 Task: Select a due date automation when advanced on, the moment a card is due add dates starting next week.
Action: Mouse moved to (977, 70)
Screenshot: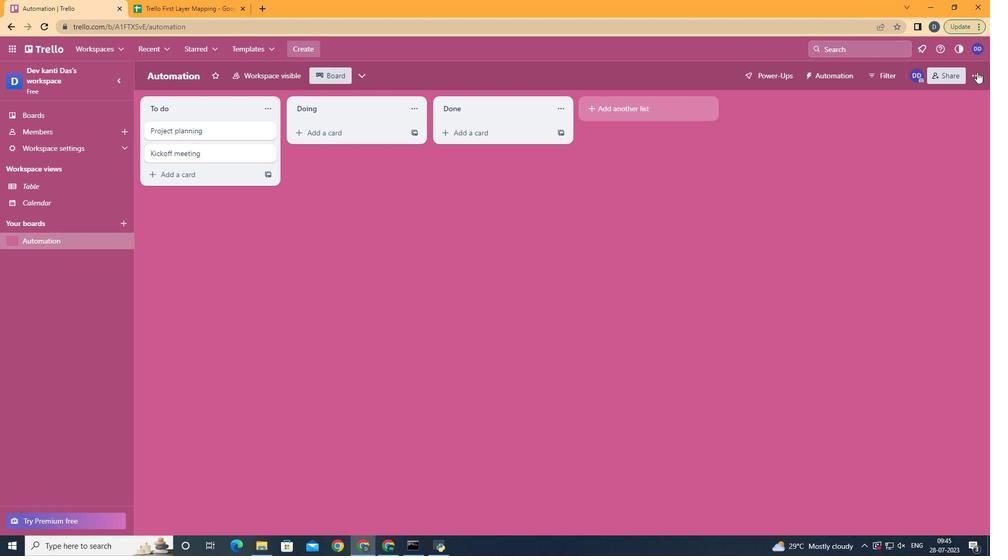
Action: Mouse pressed left at (977, 70)
Screenshot: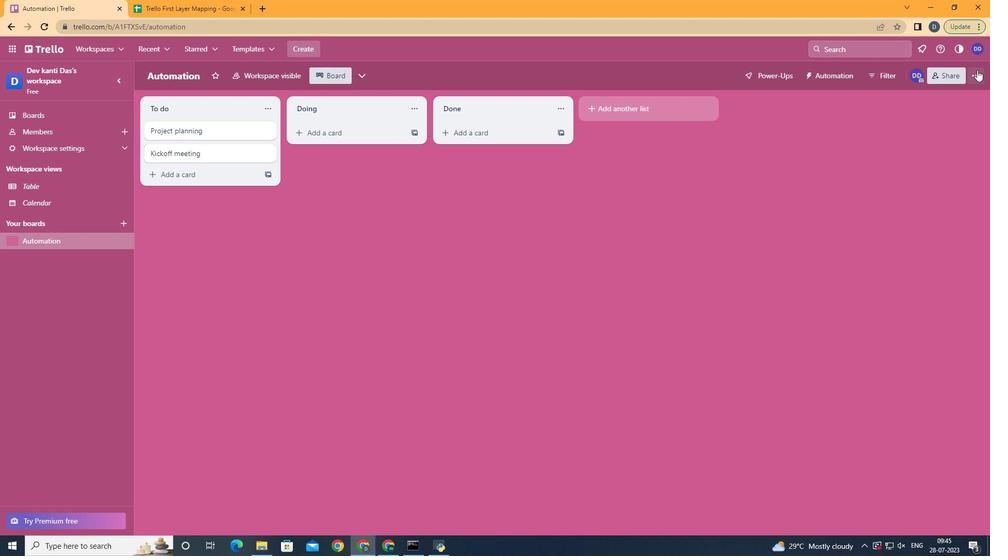 
Action: Mouse moved to (882, 216)
Screenshot: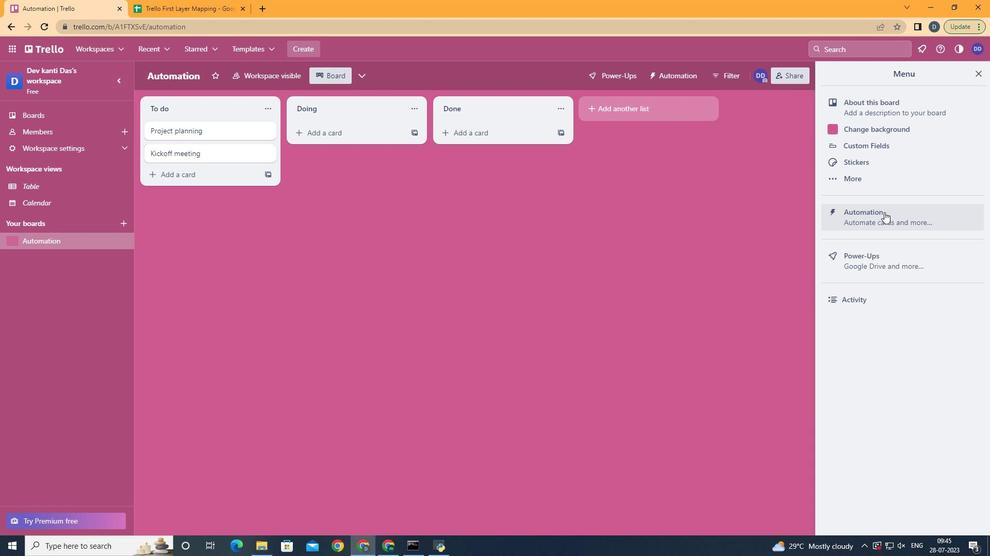 
Action: Mouse pressed left at (882, 216)
Screenshot: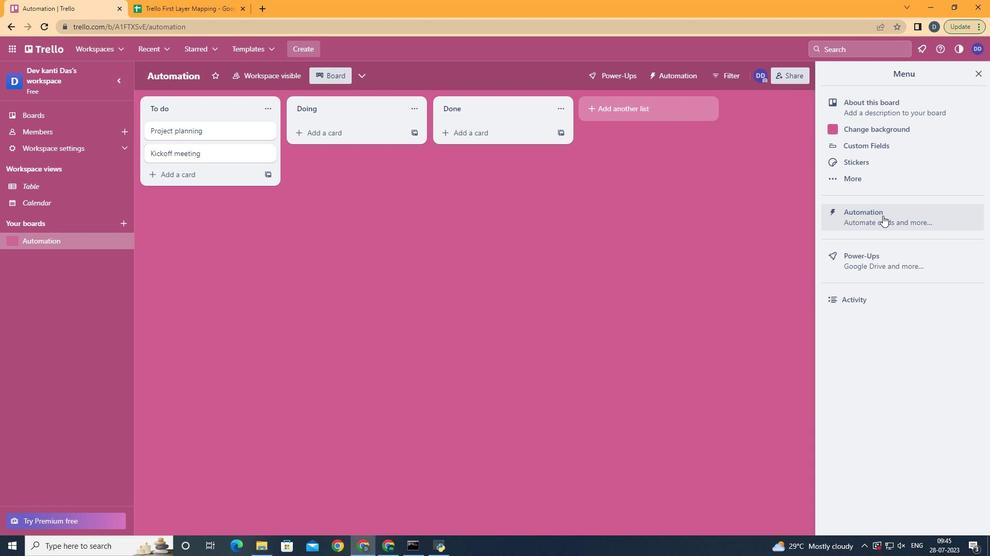 
Action: Mouse moved to (184, 211)
Screenshot: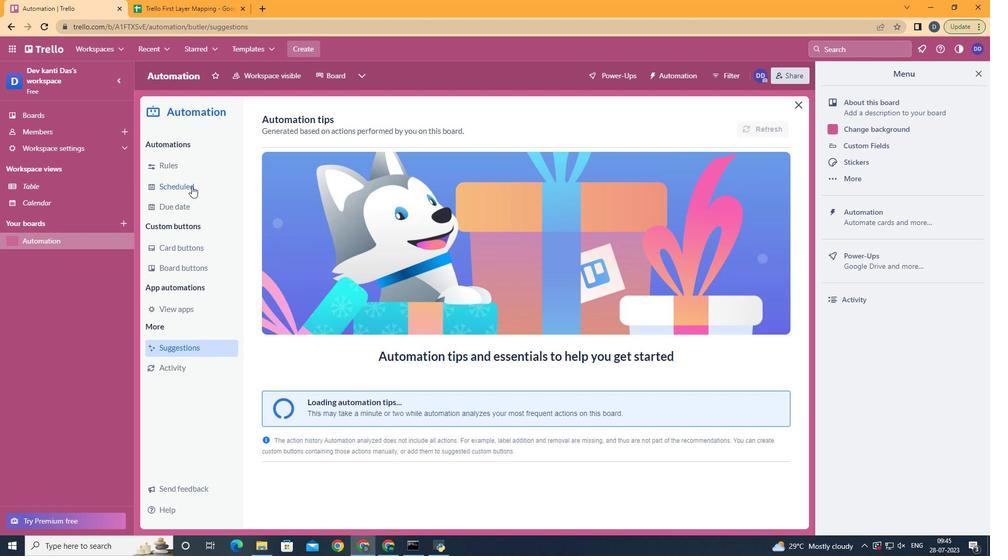 
Action: Mouse pressed left at (184, 211)
Screenshot: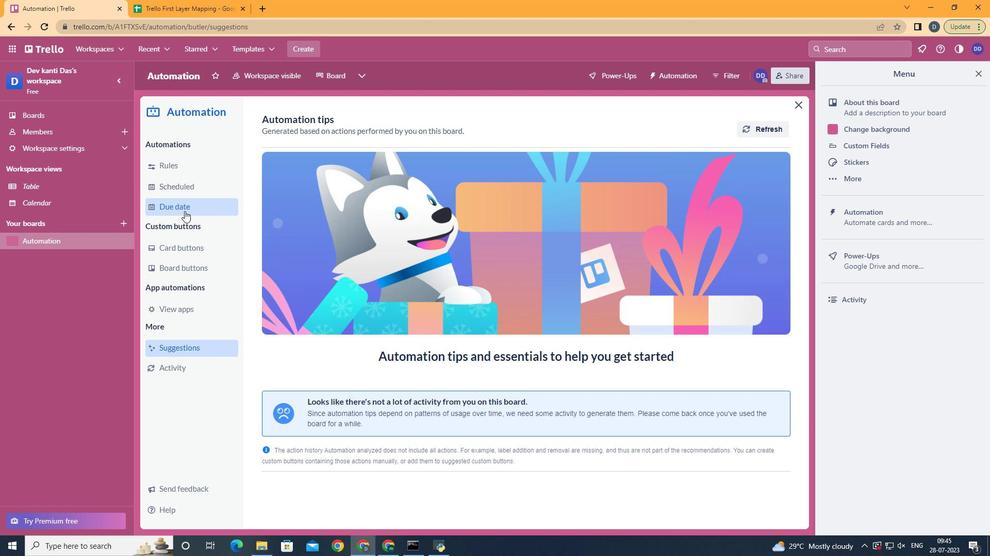 
Action: Mouse moved to (733, 135)
Screenshot: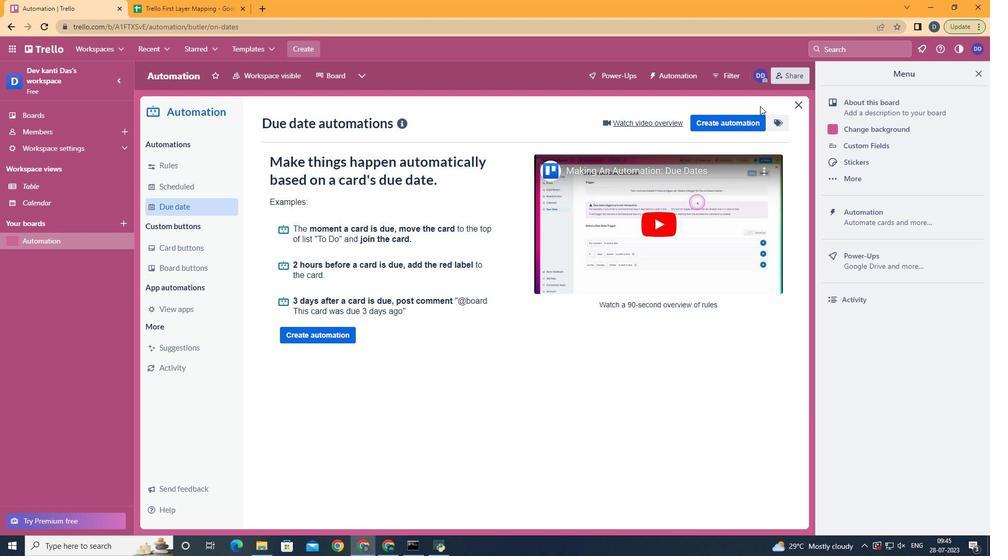 
Action: Mouse pressed left at (733, 135)
Screenshot: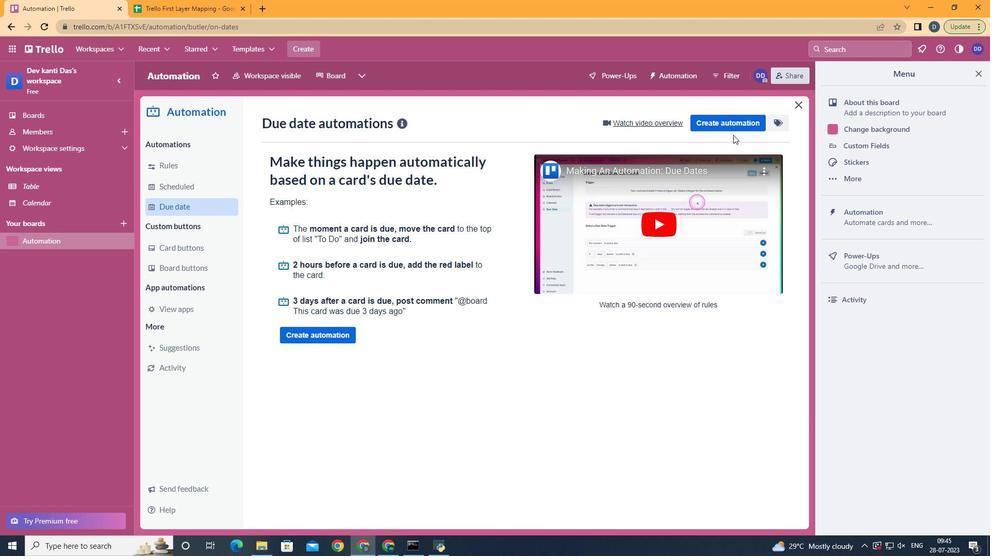 
Action: Mouse moved to (733, 126)
Screenshot: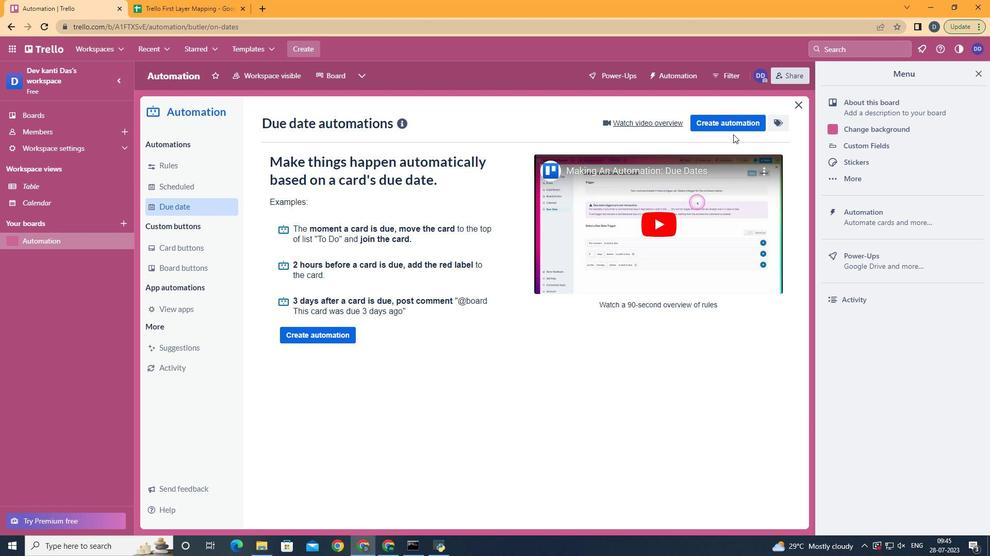 
Action: Mouse pressed left at (733, 126)
Screenshot: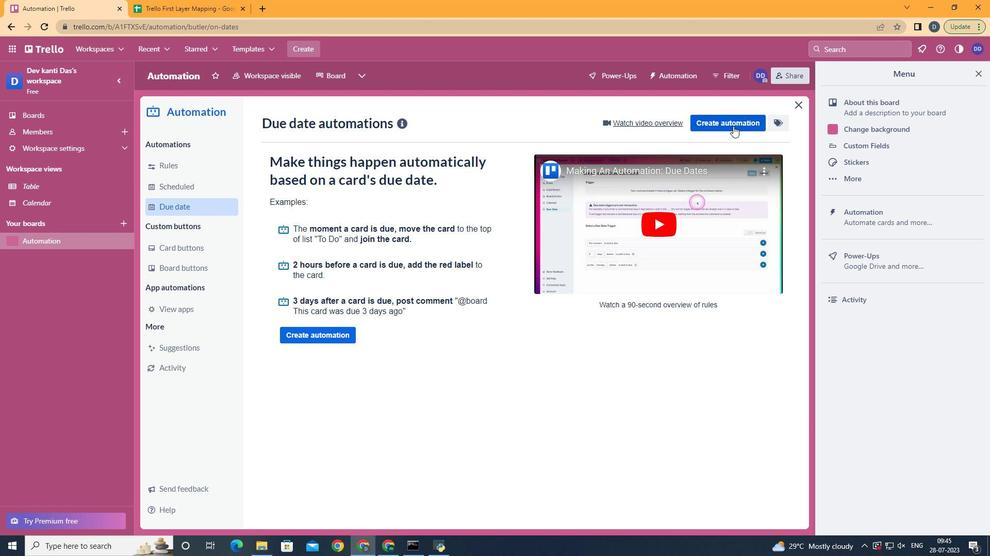 
Action: Mouse moved to (497, 236)
Screenshot: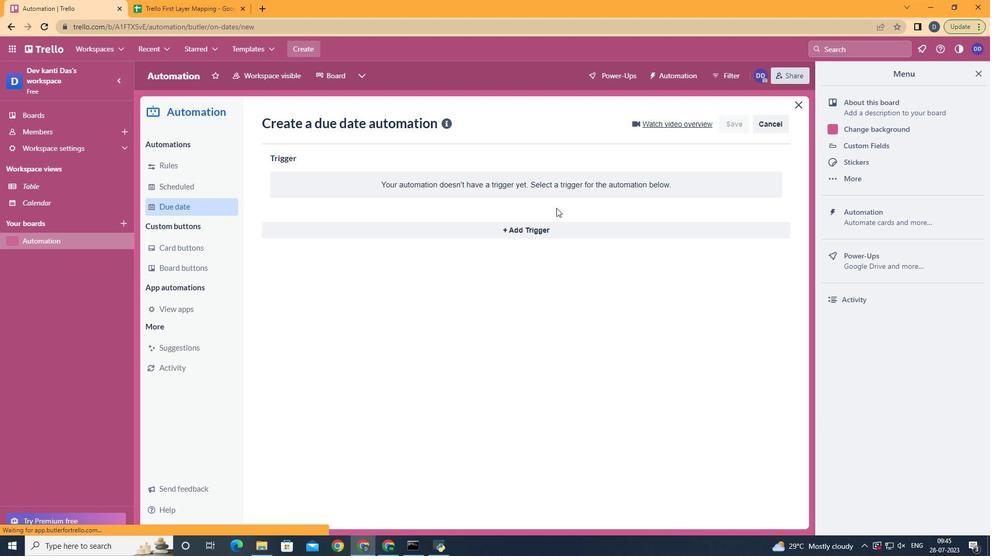 
Action: Mouse pressed left at (497, 236)
Screenshot: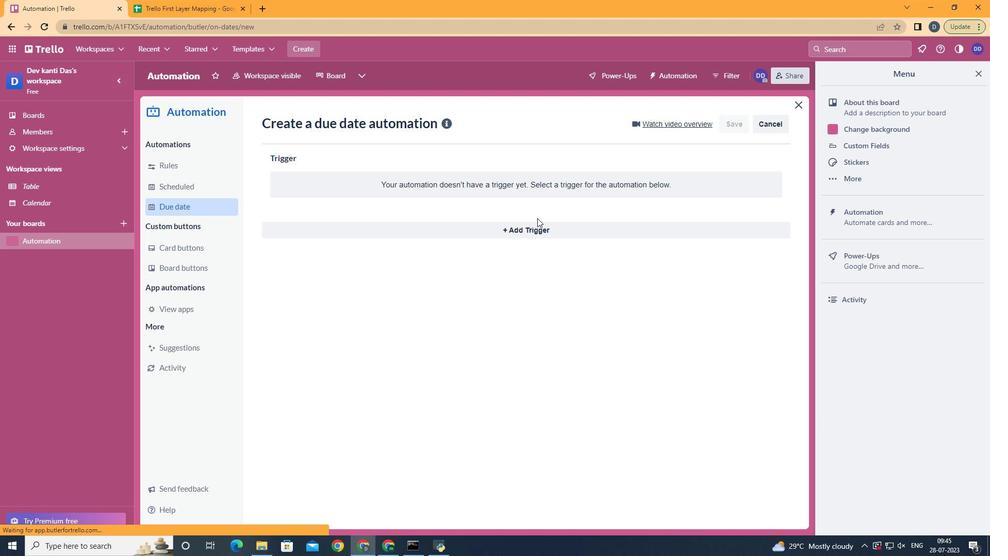 
Action: Mouse moved to (344, 352)
Screenshot: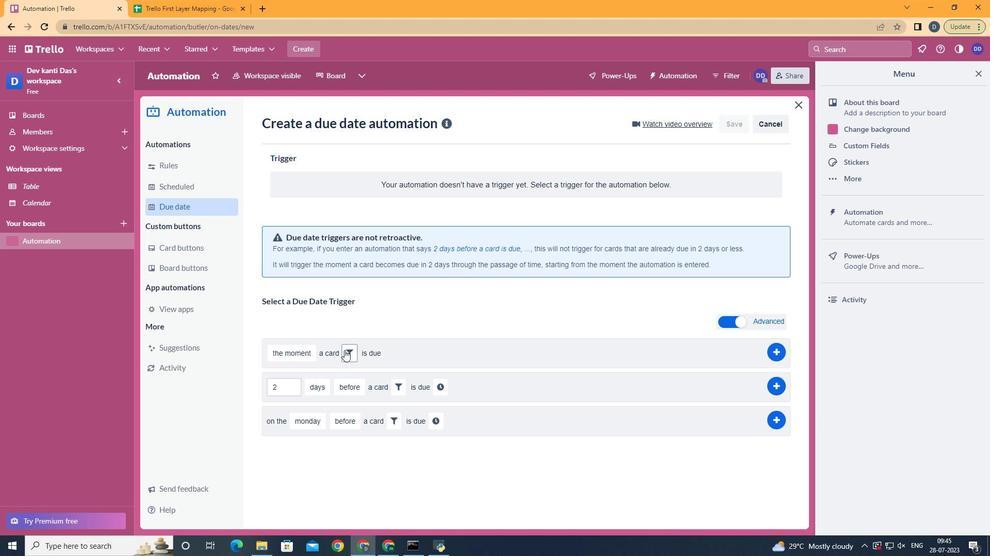 
Action: Mouse pressed left at (344, 352)
Screenshot: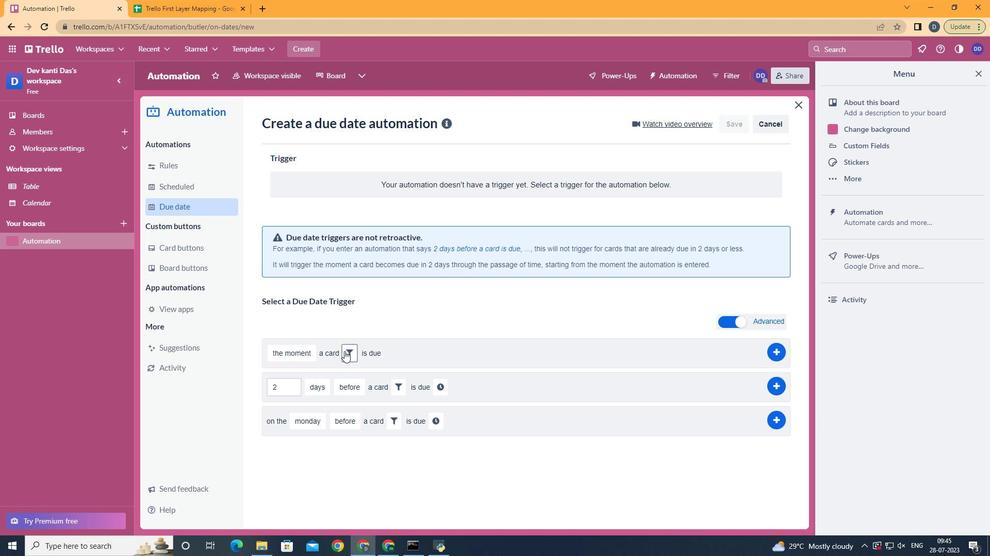 
Action: Mouse moved to (406, 381)
Screenshot: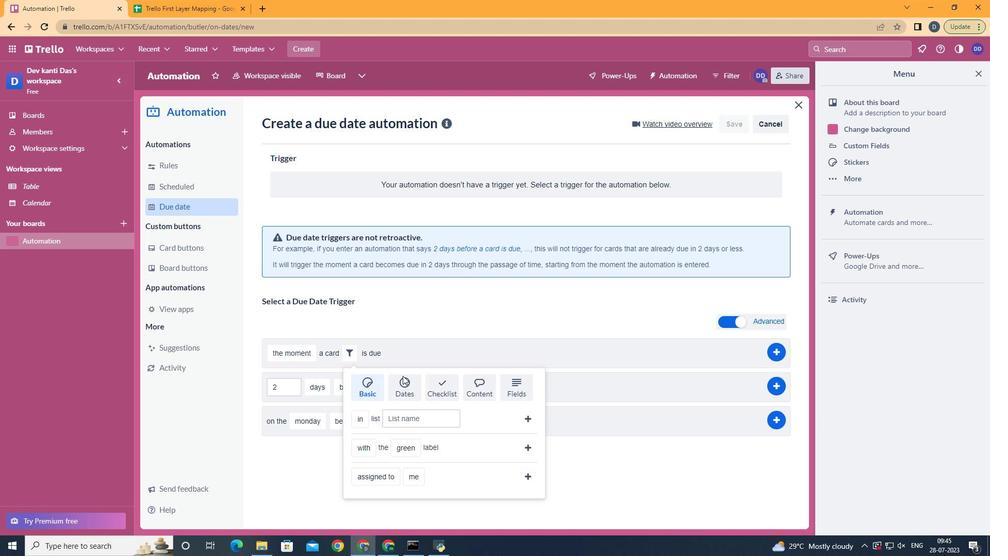 
Action: Mouse pressed left at (406, 381)
Screenshot: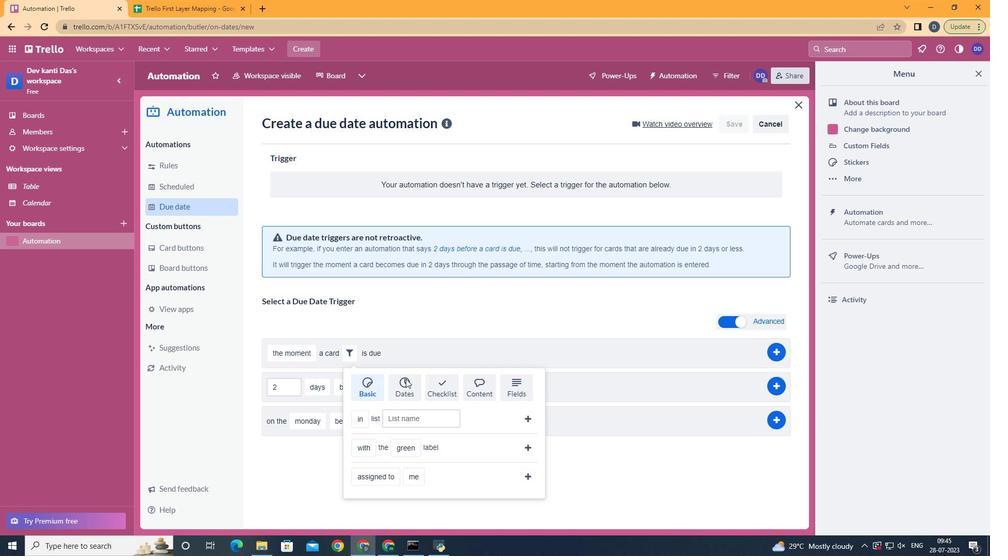 
Action: Mouse moved to (387, 442)
Screenshot: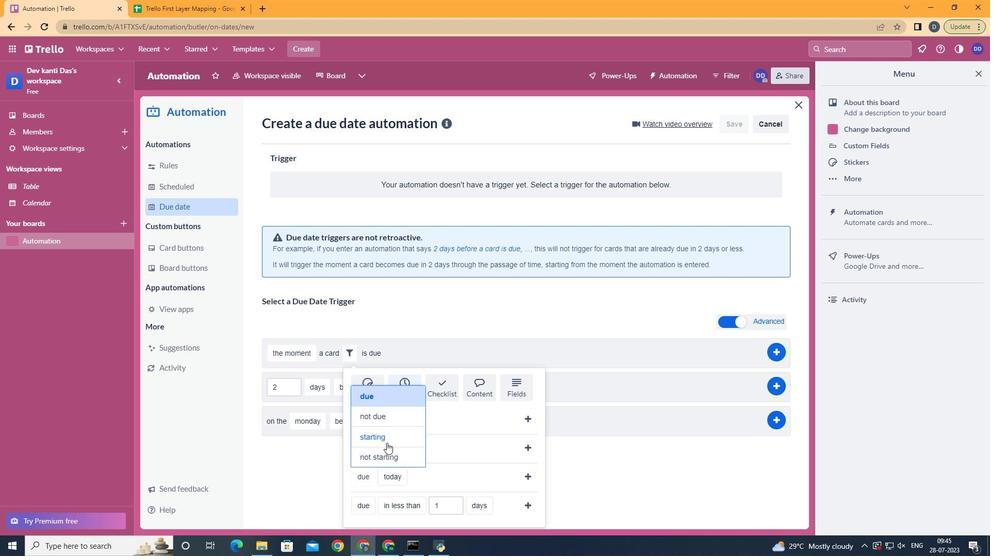 
Action: Mouse pressed left at (387, 442)
Screenshot: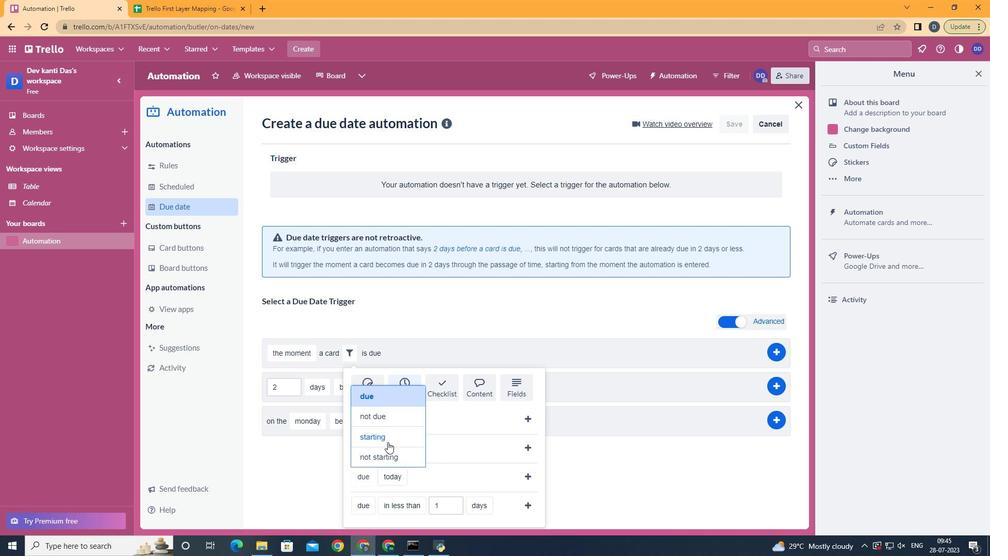 
Action: Mouse moved to (429, 418)
Screenshot: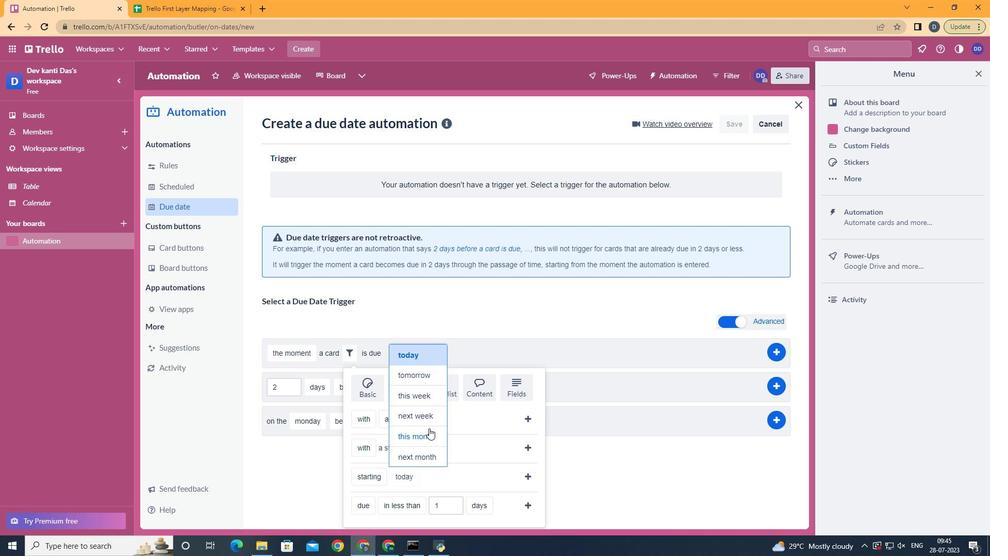 
Action: Mouse pressed left at (429, 418)
Screenshot: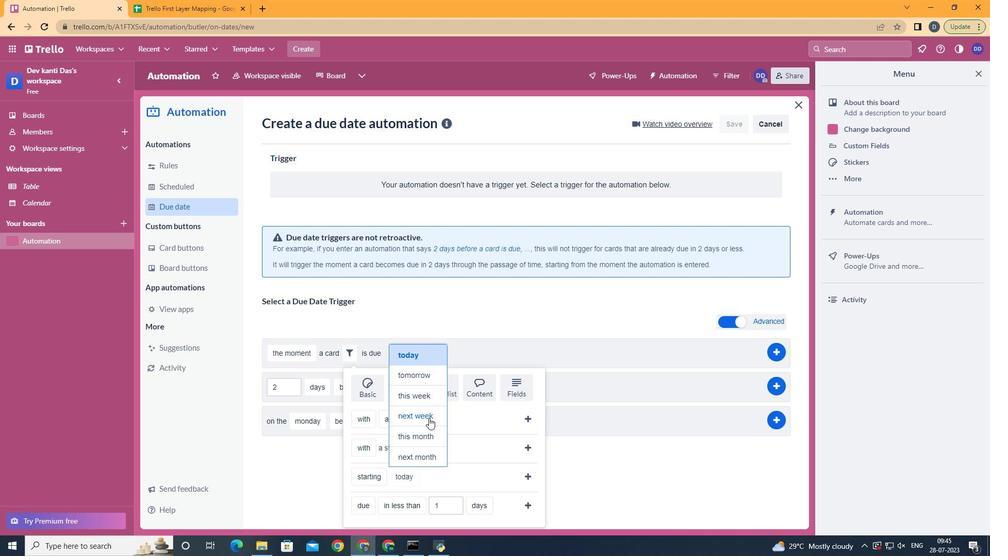
Action: Mouse moved to (529, 476)
Screenshot: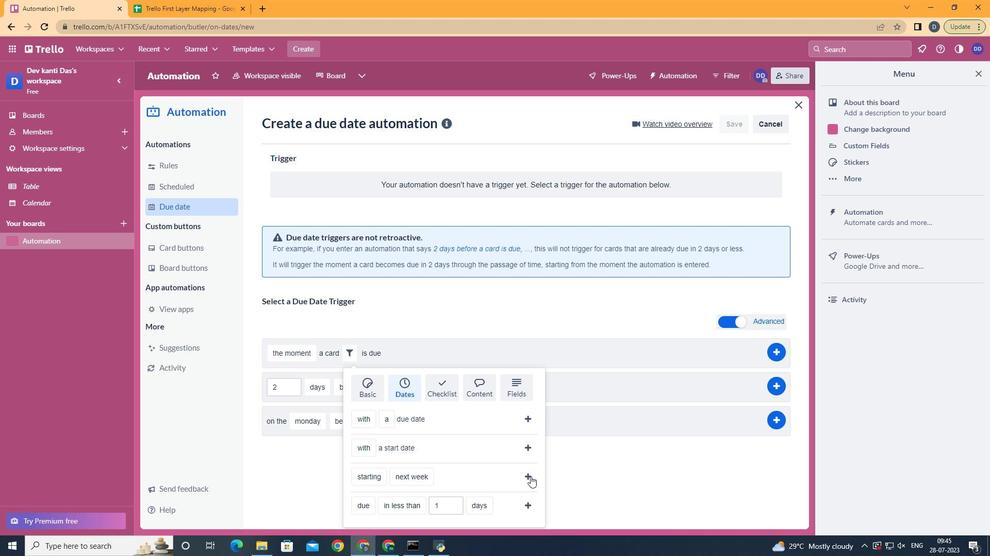 
Action: Mouse pressed left at (529, 476)
Screenshot: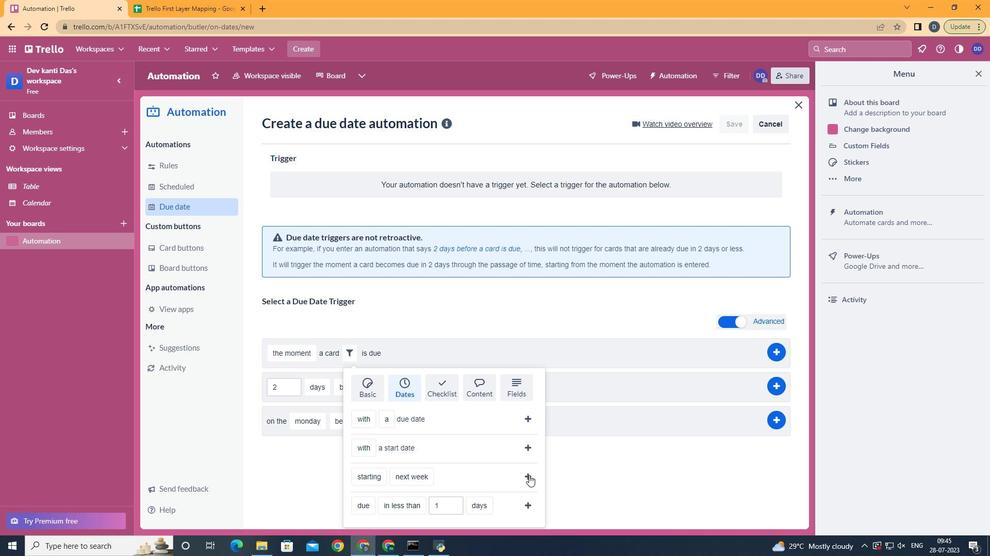 
